 Task: Select location type "Hybrid".
Action: Mouse moved to (407, 392)
Screenshot: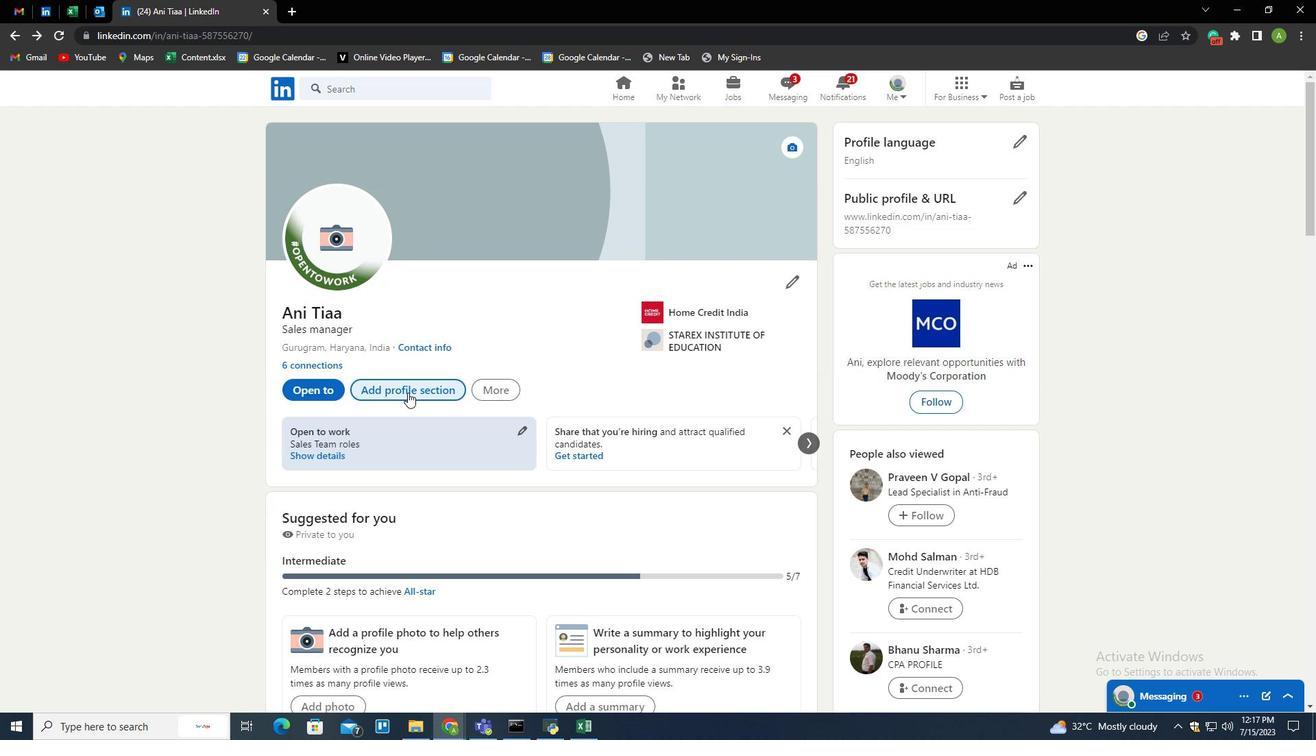 
Action: Mouse pressed left at (407, 392)
Screenshot: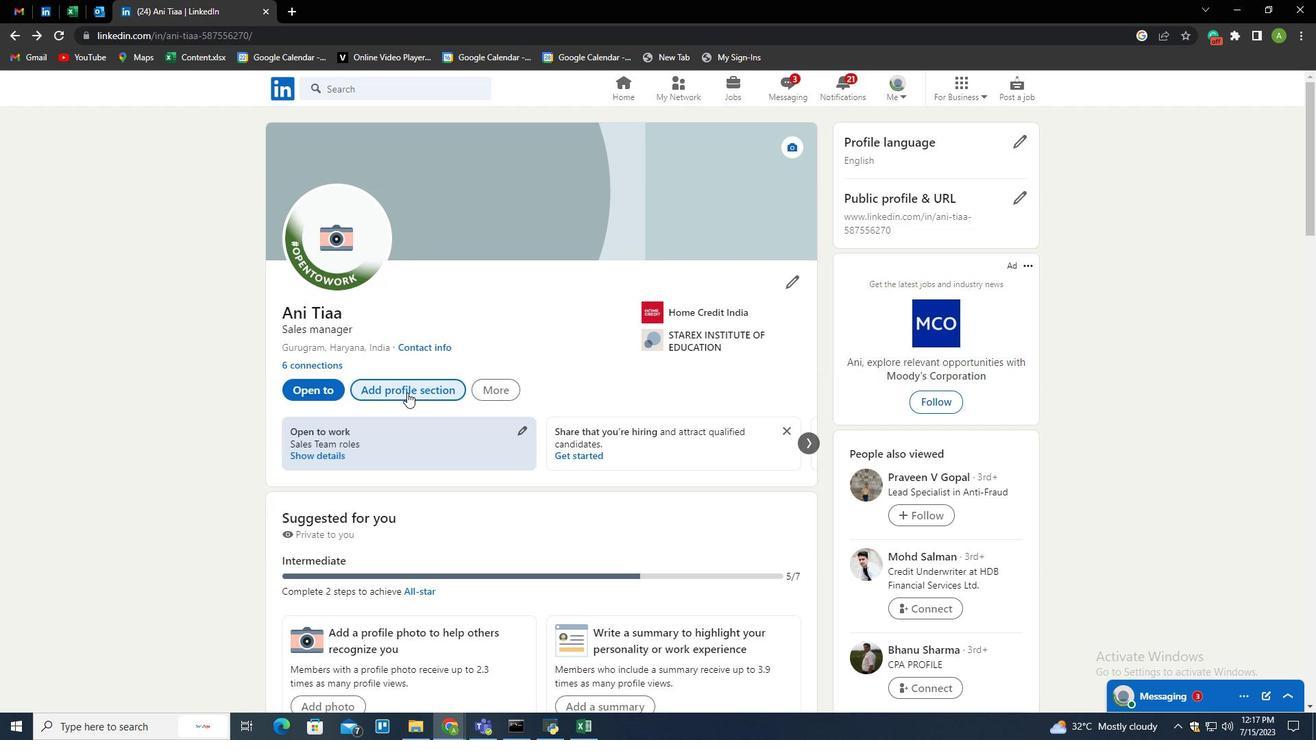 
Action: Mouse moved to (528, 281)
Screenshot: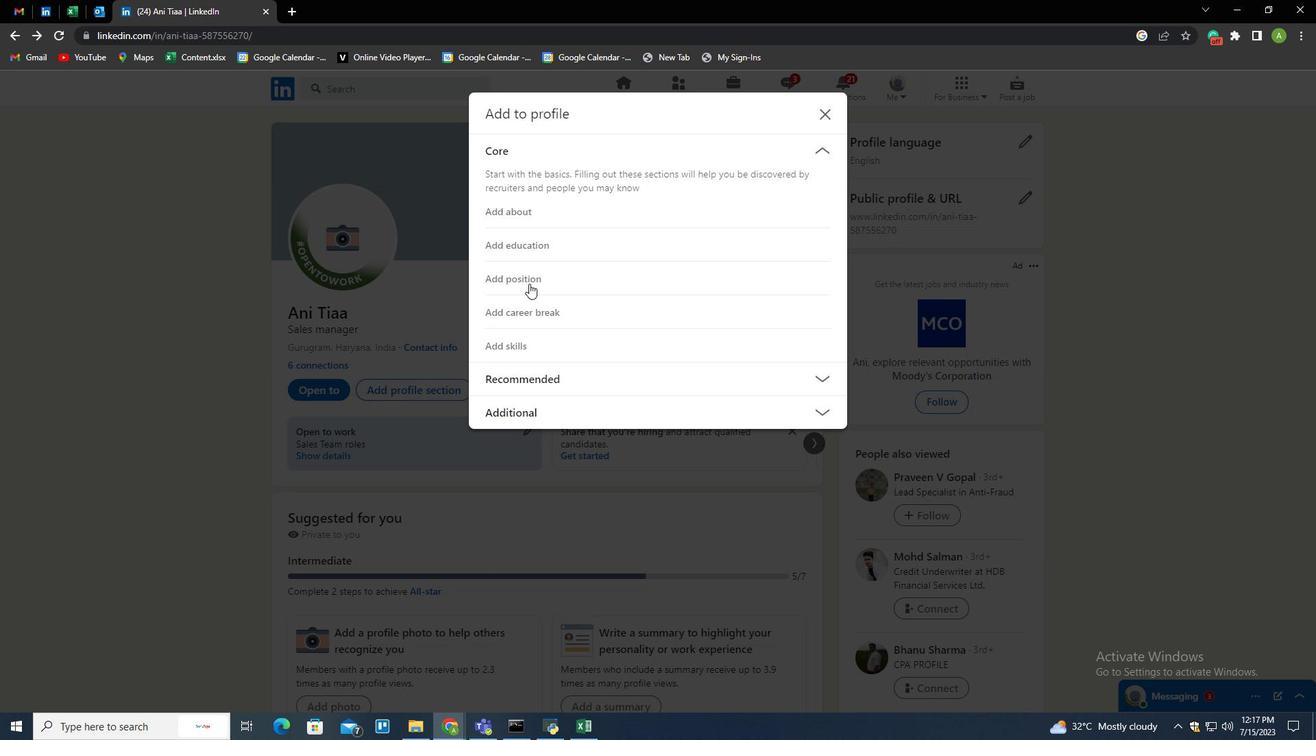 
Action: Mouse pressed left at (528, 281)
Screenshot: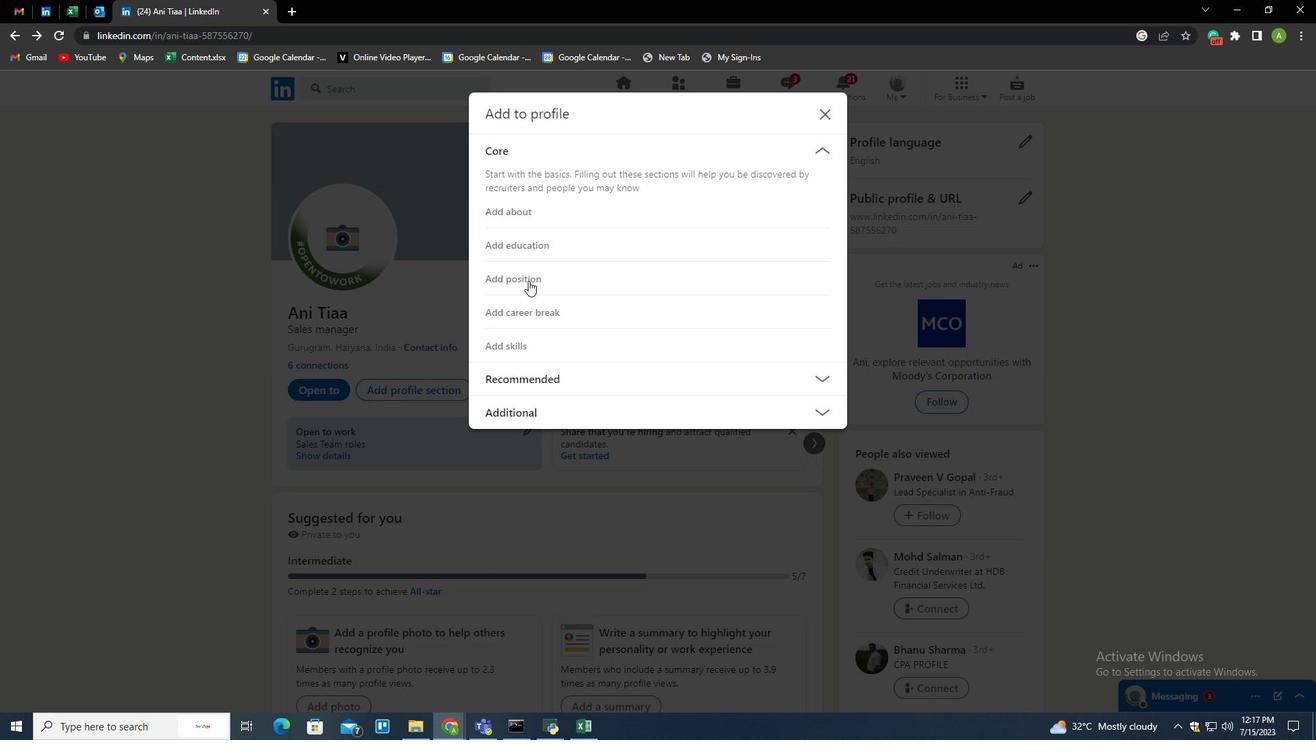 
Action: Mouse moved to (466, 490)
Screenshot: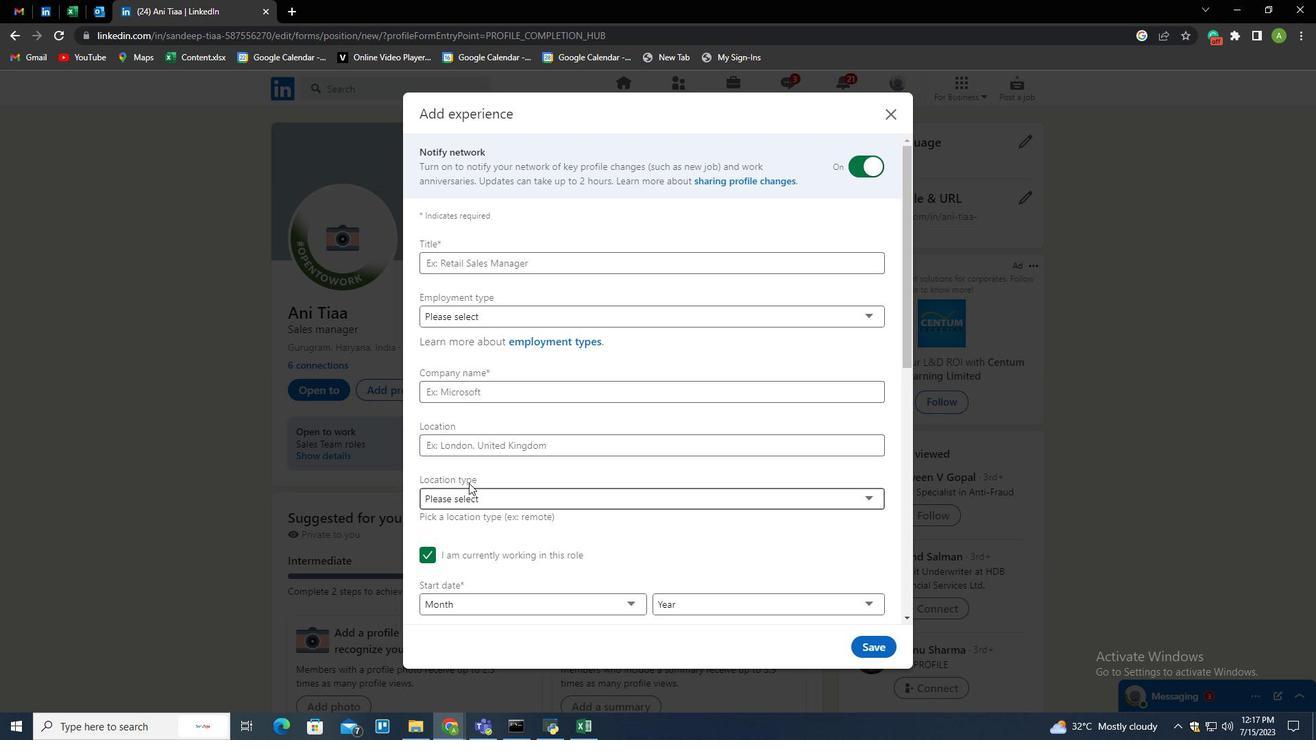 
Action: Mouse pressed left at (466, 490)
Screenshot: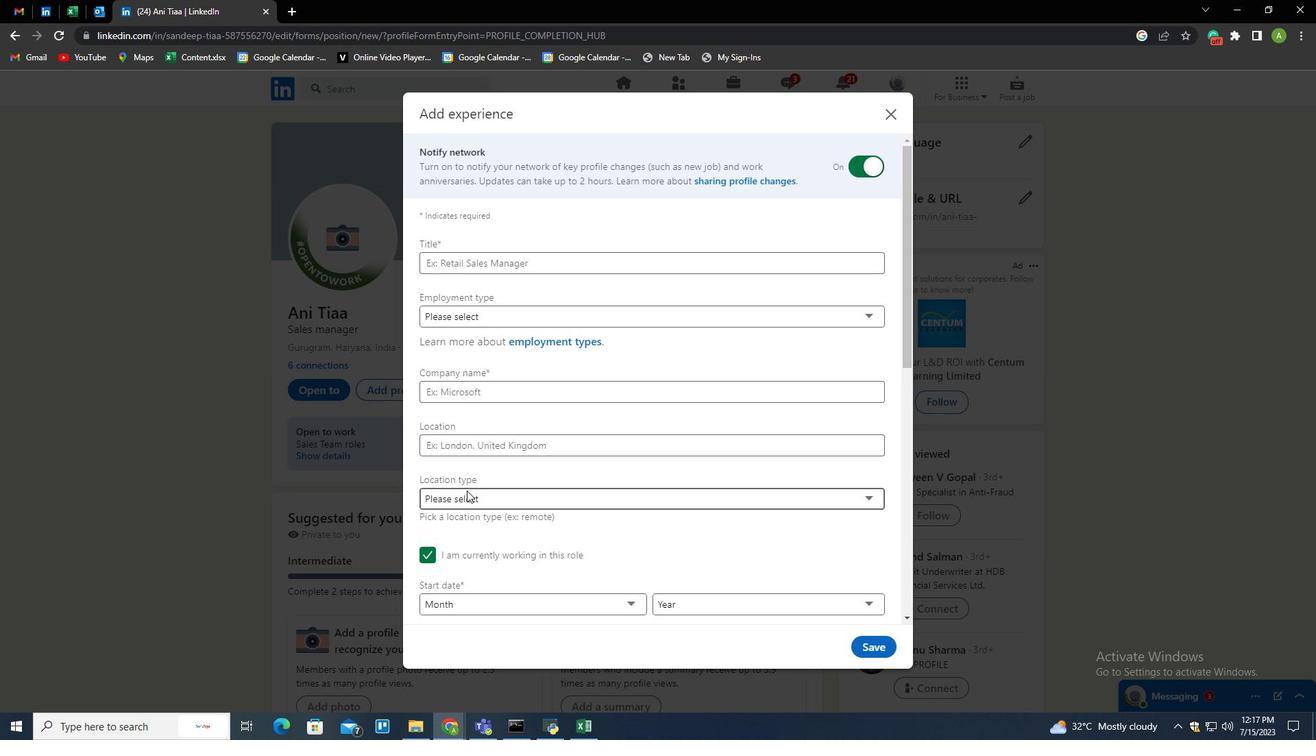 
Action: Mouse moved to (445, 547)
Screenshot: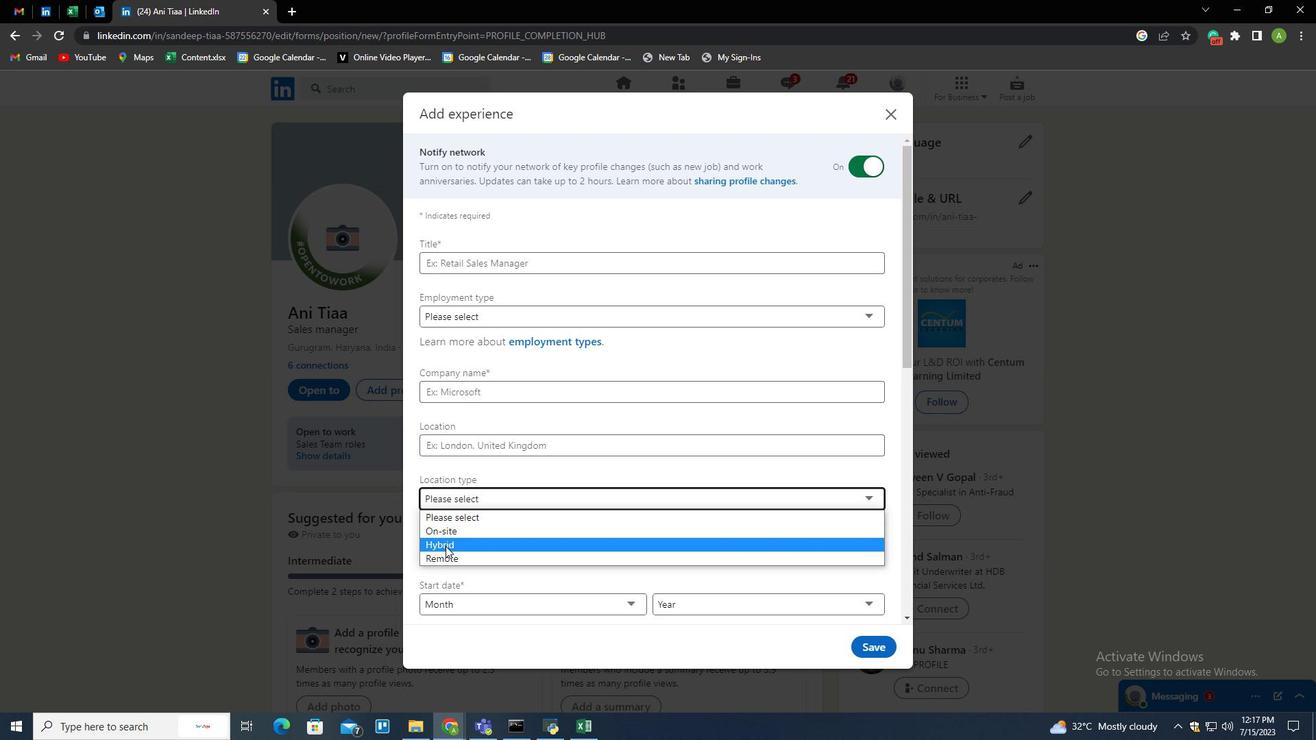 
Action: Mouse pressed left at (445, 547)
Screenshot: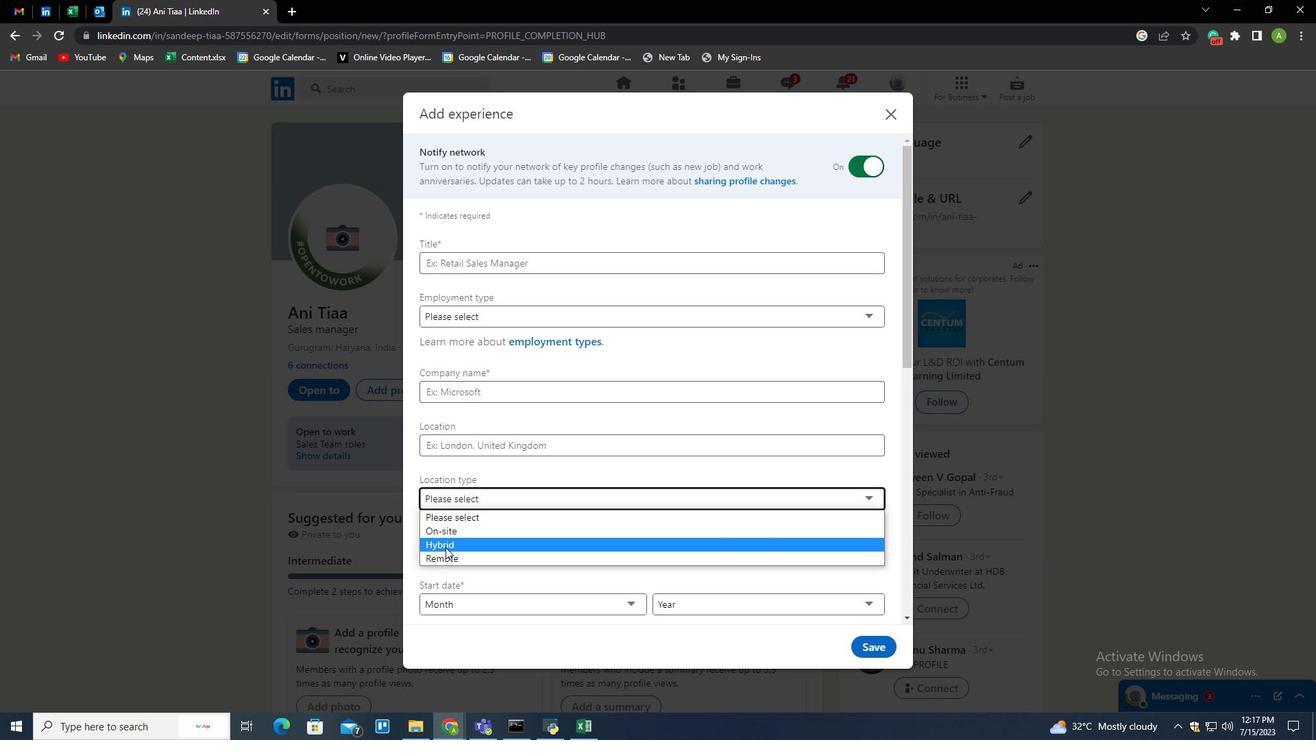 
Action: Mouse moved to (508, 465)
Screenshot: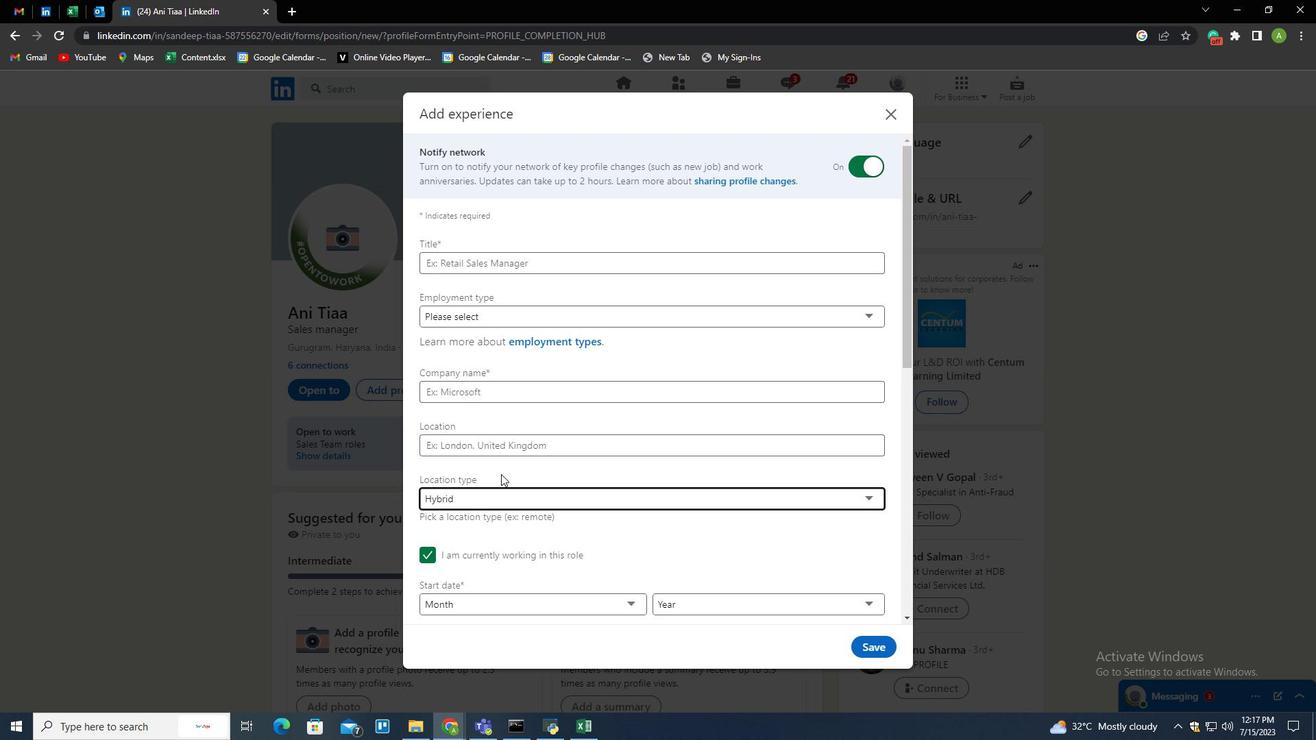 
